 Task: Create a scrum project CodeWave. Add to scrum project CodeWave a team member softage.3@softage.net and assign as Project Lead. Add to scrum project CodeWave a team member softage.4@softage.net
Action: Mouse moved to (188, 54)
Screenshot: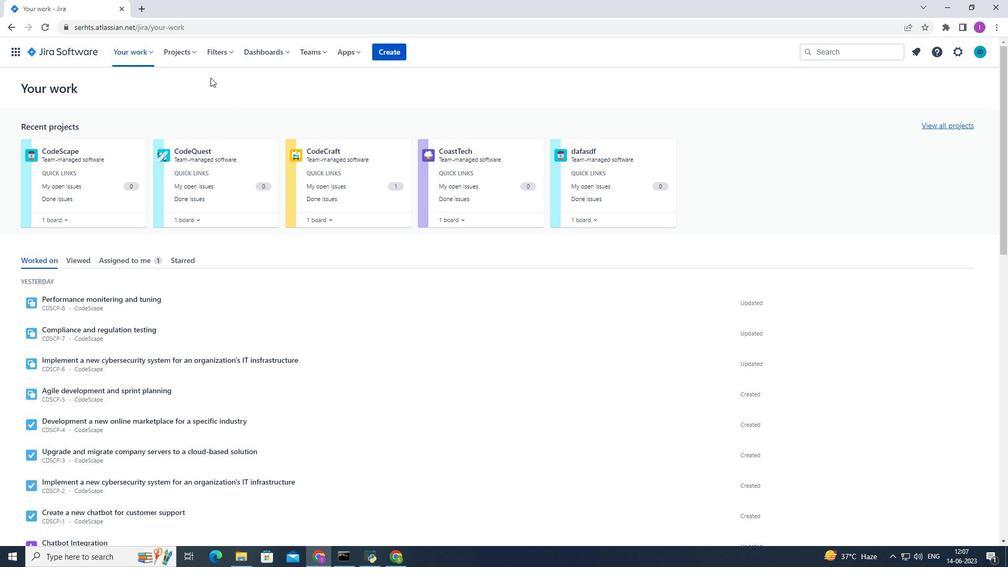 
Action: Mouse pressed left at (188, 54)
Screenshot: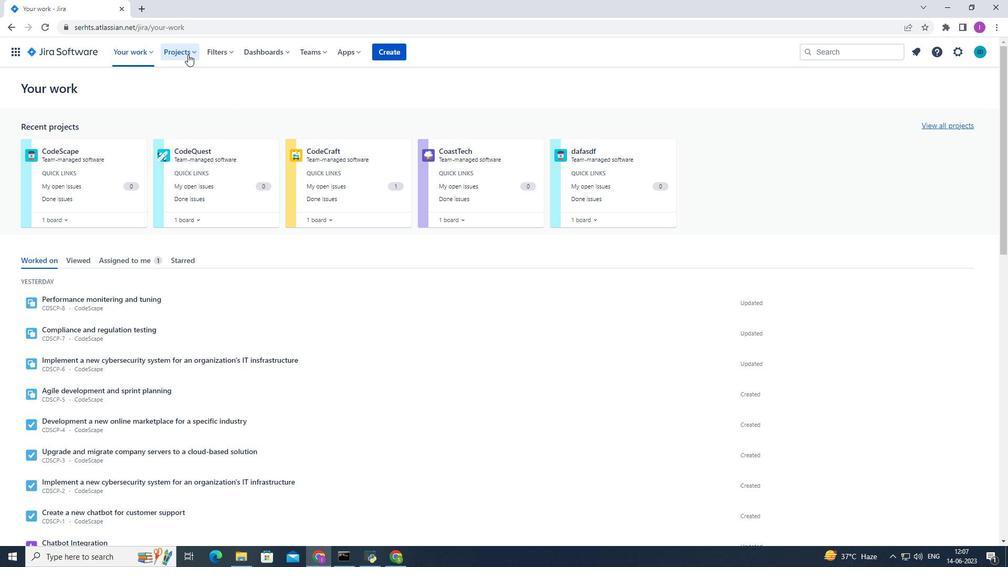 
Action: Mouse moved to (215, 263)
Screenshot: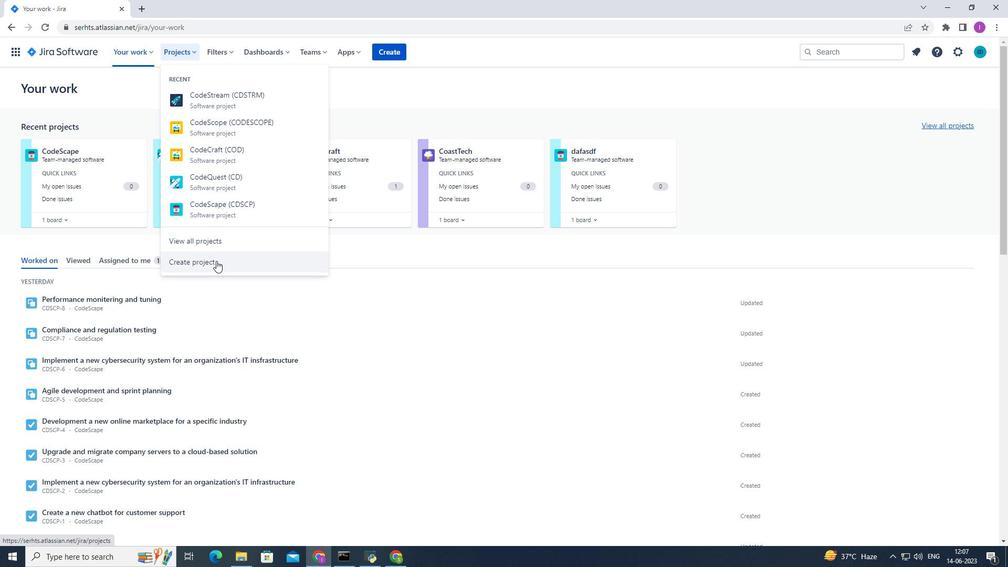 
Action: Mouse pressed left at (215, 263)
Screenshot: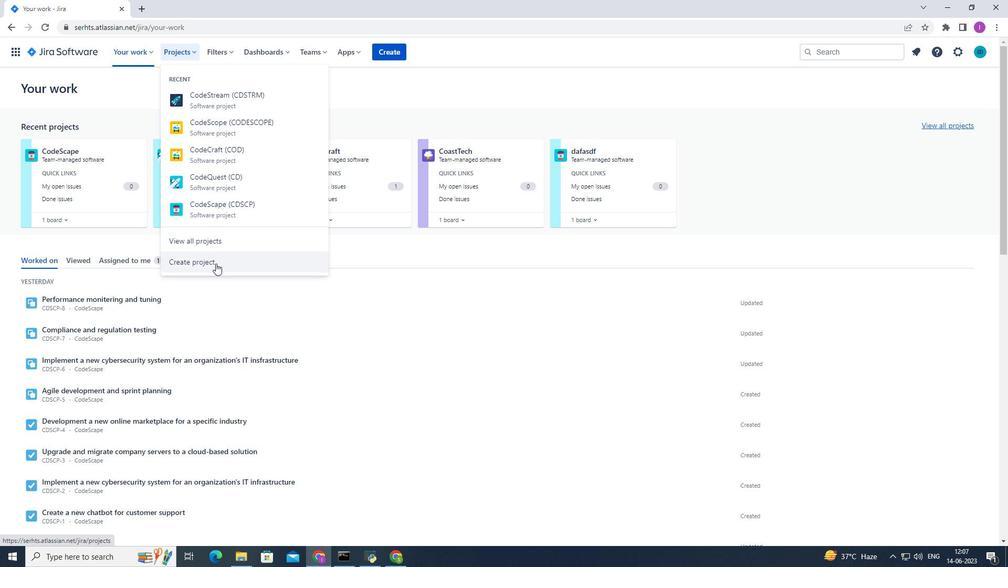 
Action: Mouse moved to (525, 272)
Screenshot: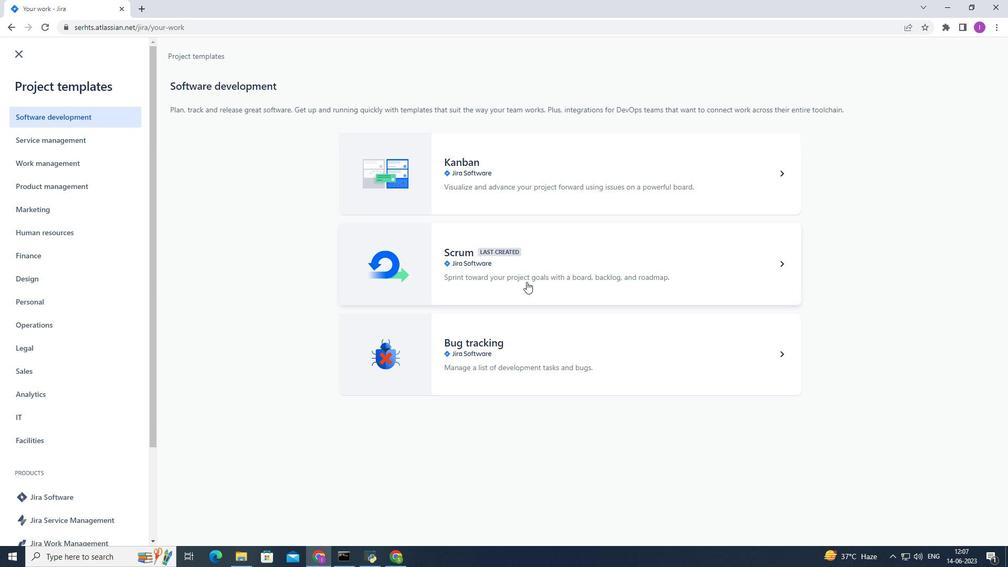 
Action: Mouse pressed left at (525, 272)
Screenshot: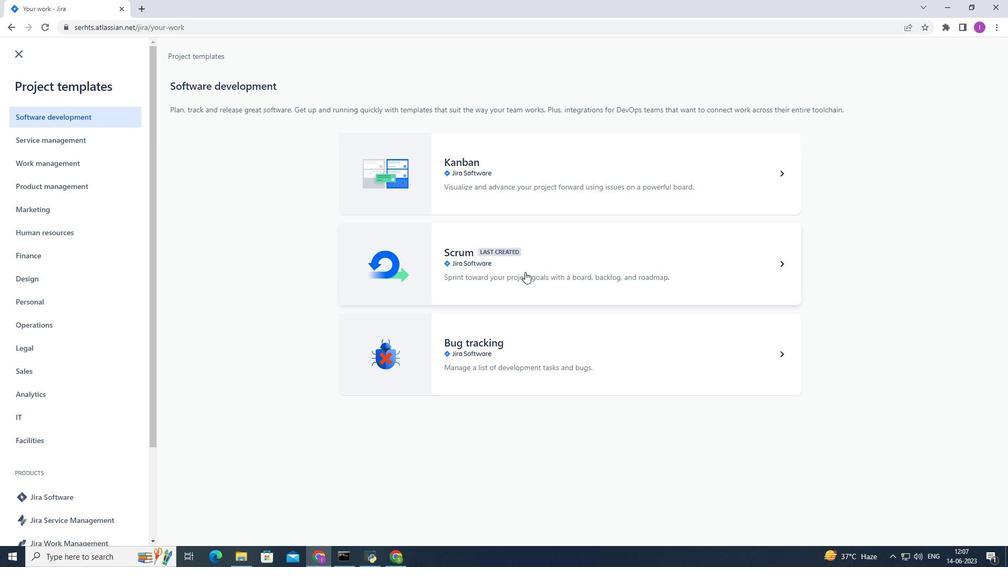 
Action: Mouse moved to (776, 524)
Screenshot: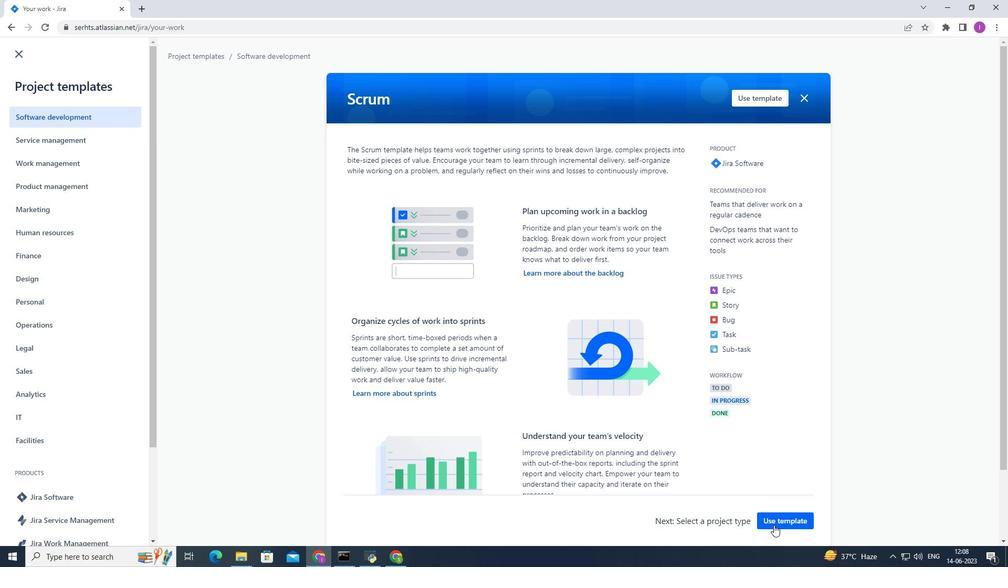 
Action: Mouse pressed left at (776, 524)
Screenshot: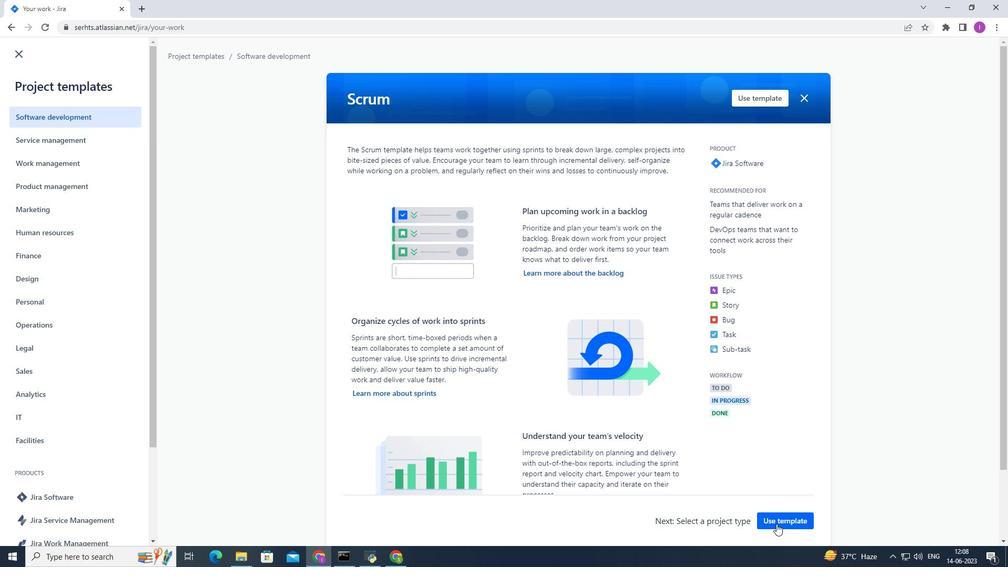 
Action: Mouse moved to (403, 515)
Screenshot: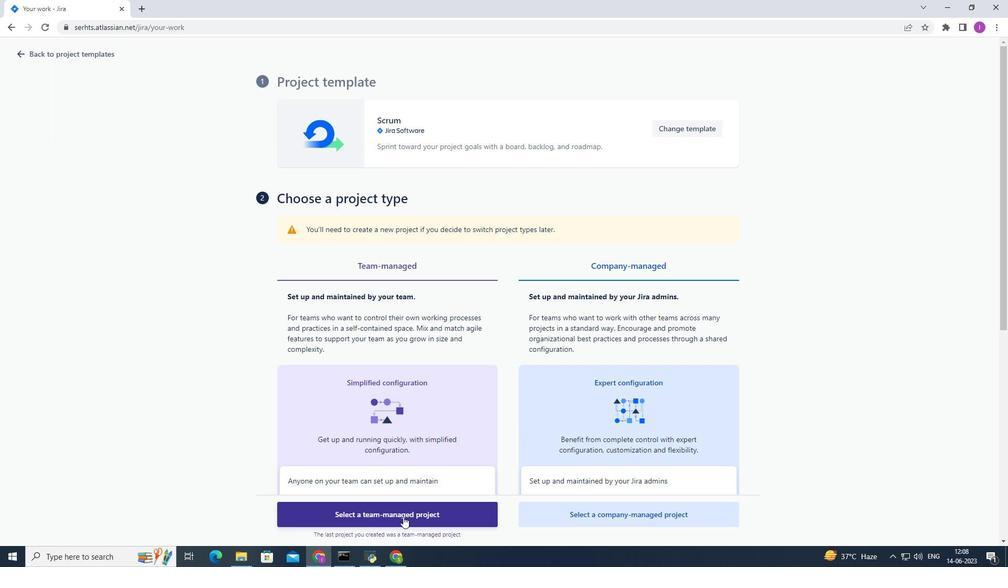 
Action: Mouse pressed left at (403, 515)
Screenshot: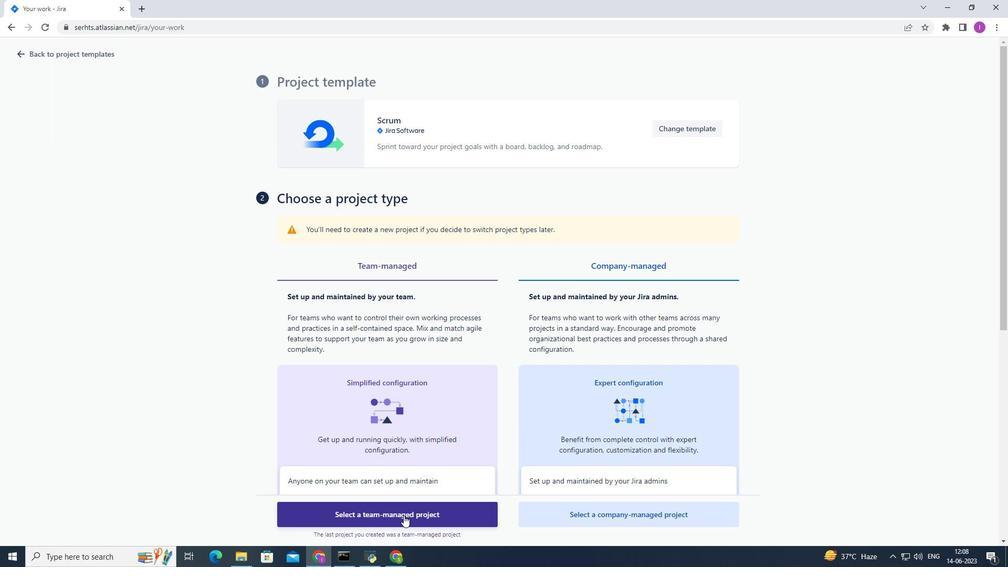 
Action: Mouse moved to (279, 246)
Screenshot: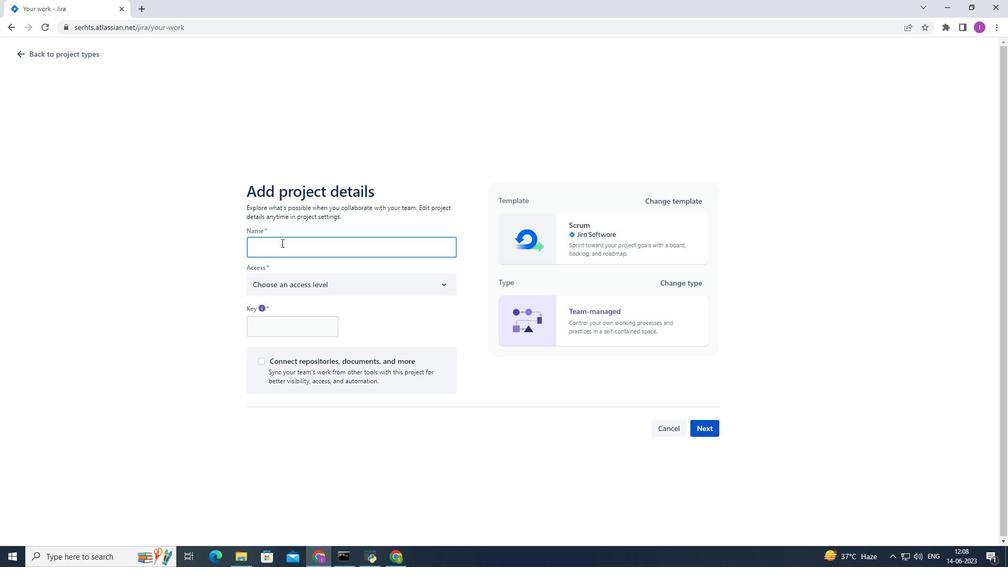 
Action: Mouse pressed left at (279, 246)
Screenshot: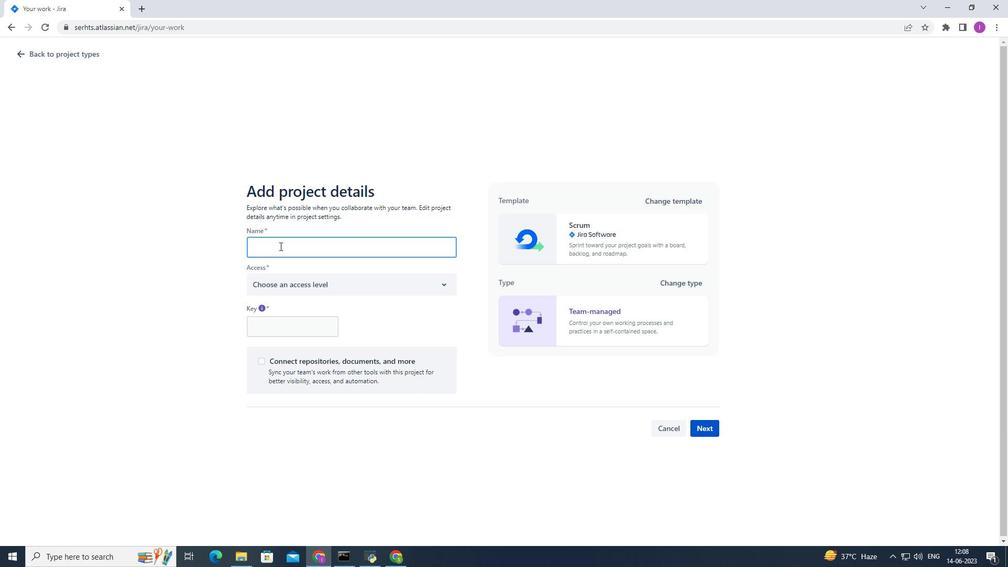 
Action: Mouse moved to (331, 239)
Screenshot: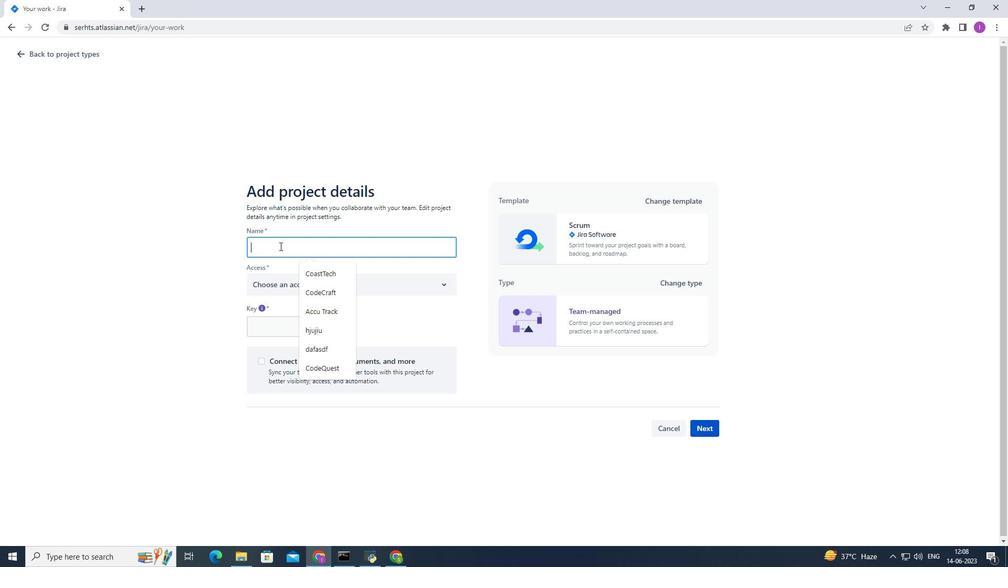 
Action: Key pressed <Key.shift>Codewa<Key.backspace><Key.backspace><Key.shift>Wave
Screenshot: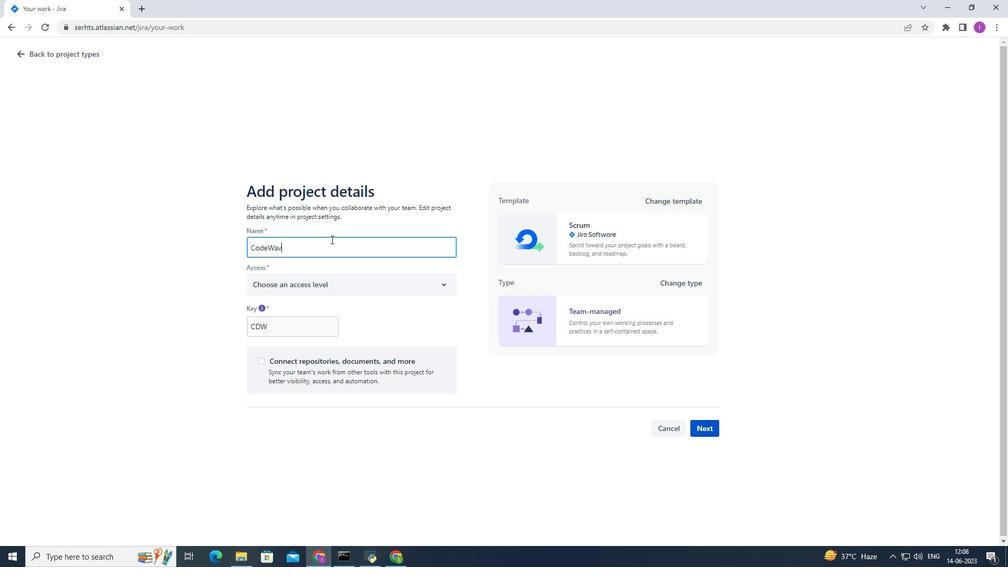 
Action: Mouse moved to (441, 283)
Screenshot: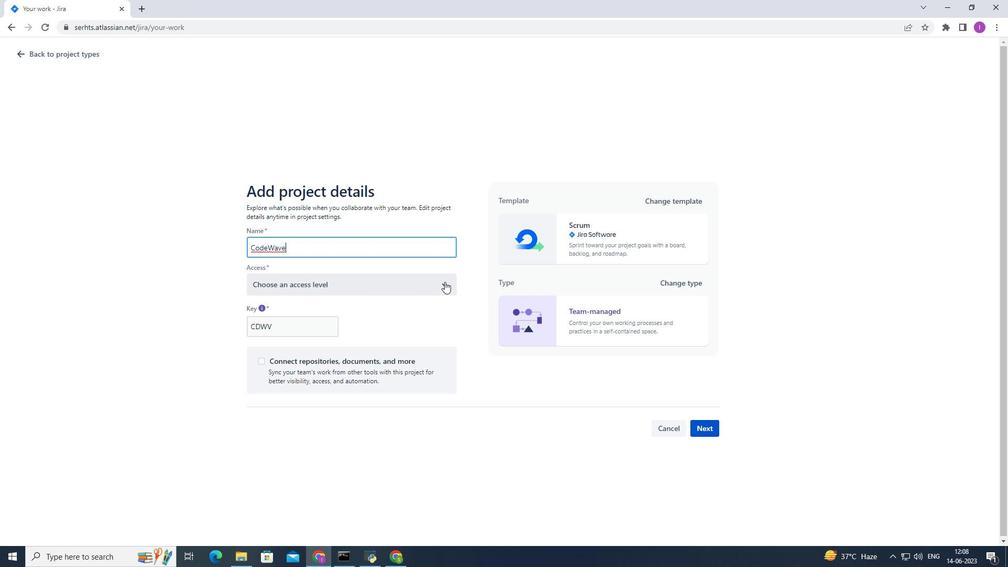 
Action: Mouse pressed left at (441, 283)
Screenshot: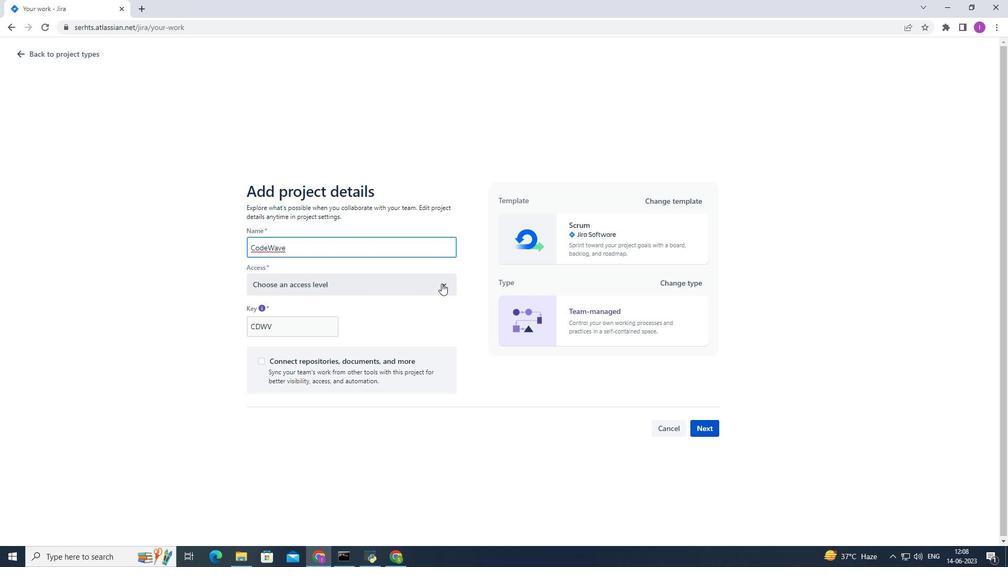 
Action: Mouse moved to (351, 313)
Screenshot: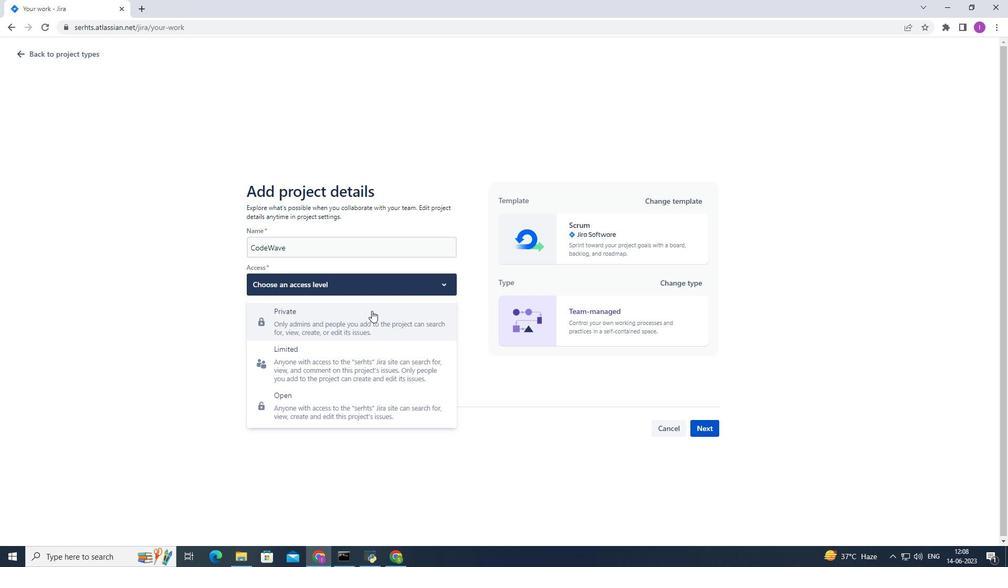 
Action: Mouse pressed left at (351, 313)
Screenshot: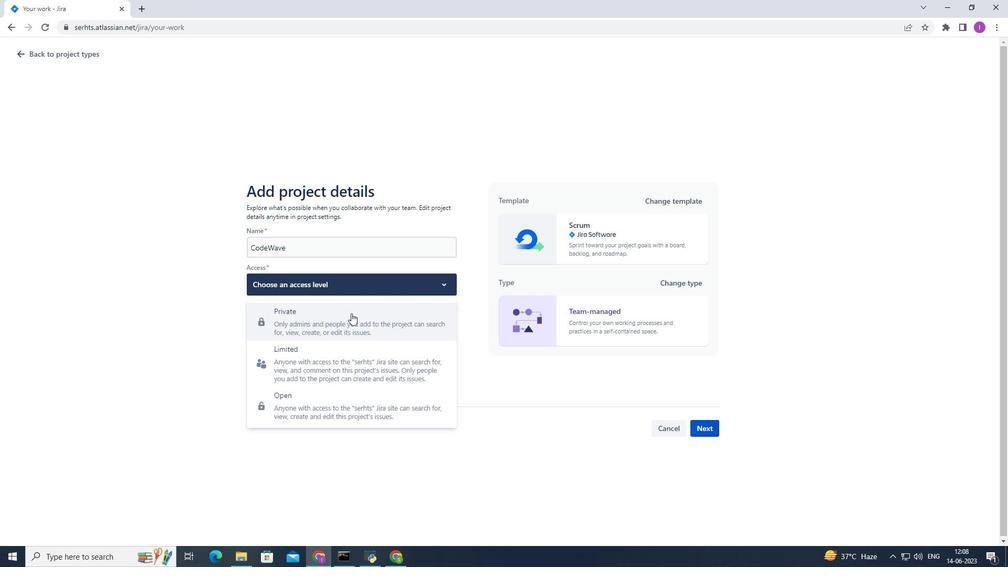 
Action: Mouse moved to (711, 429)
Screenshot: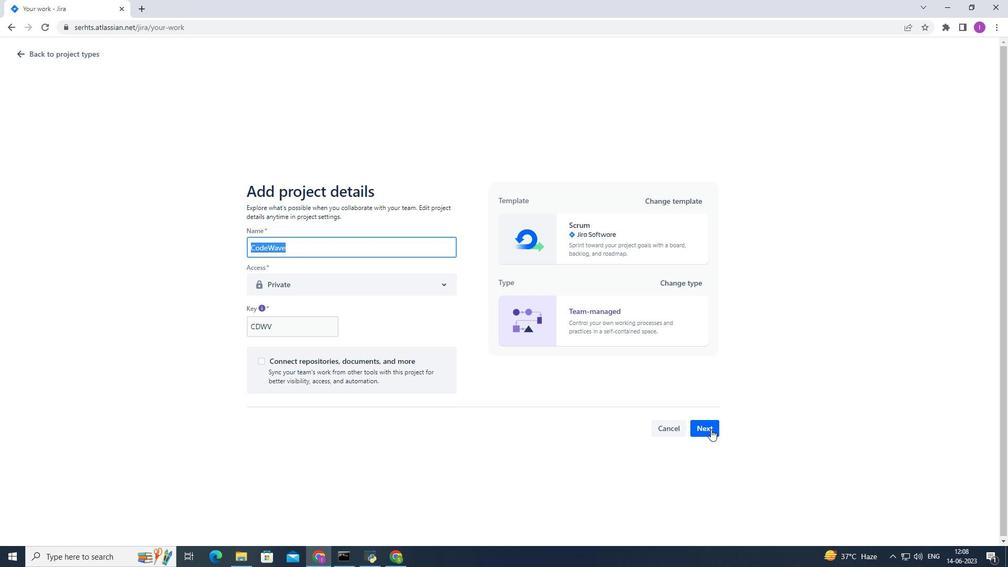 
Action: Mouse pressed left at (711, 429)
Screenshot: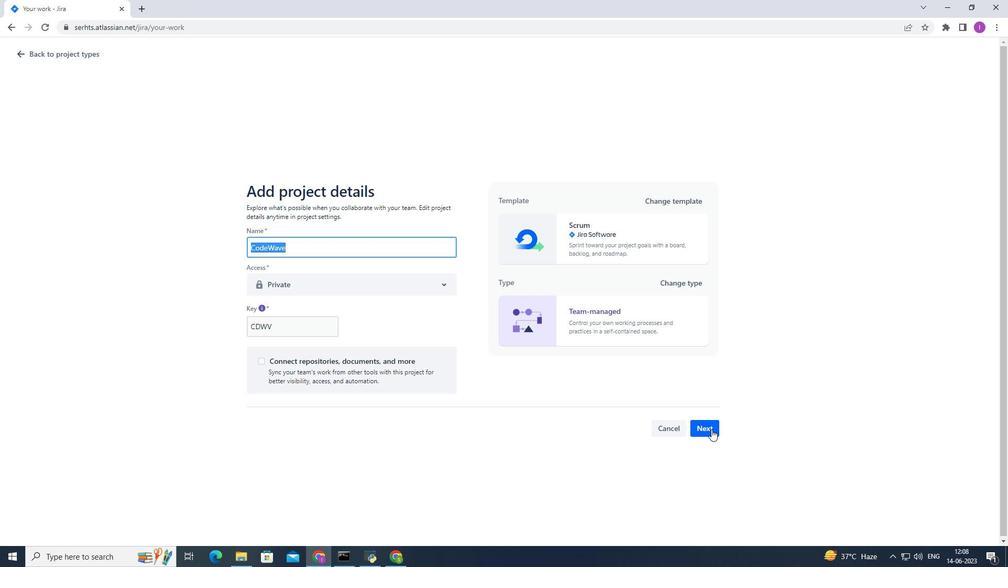 
Action: Mouse moved to (629, 351)
Screenshot: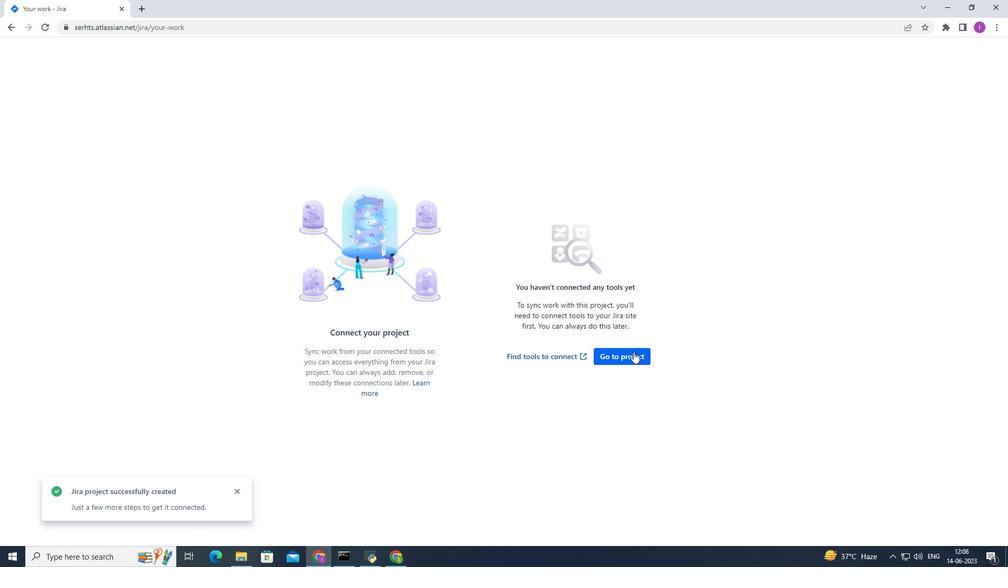 
Action: Mouse pressed left at (629, 351)
Screenshot: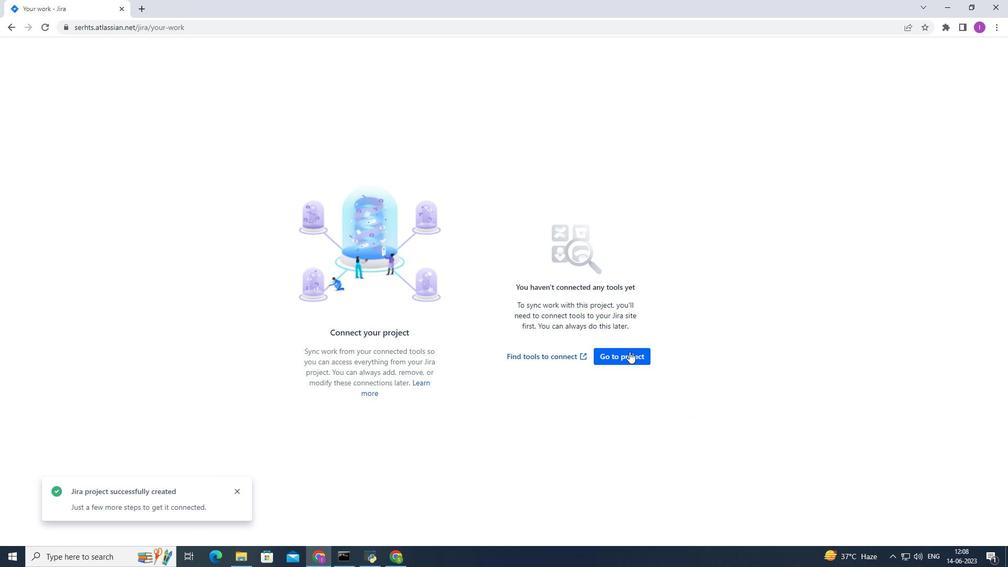 
Action: Mouse moved to (247, 138)
Screenshot: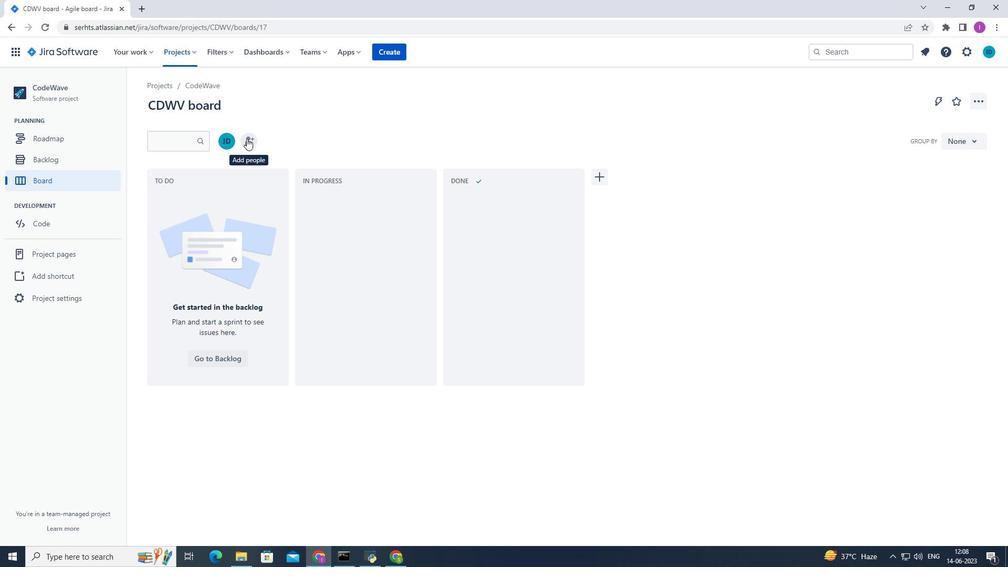 
Action: Mouse pressed left at (247, 138)
Screenshot: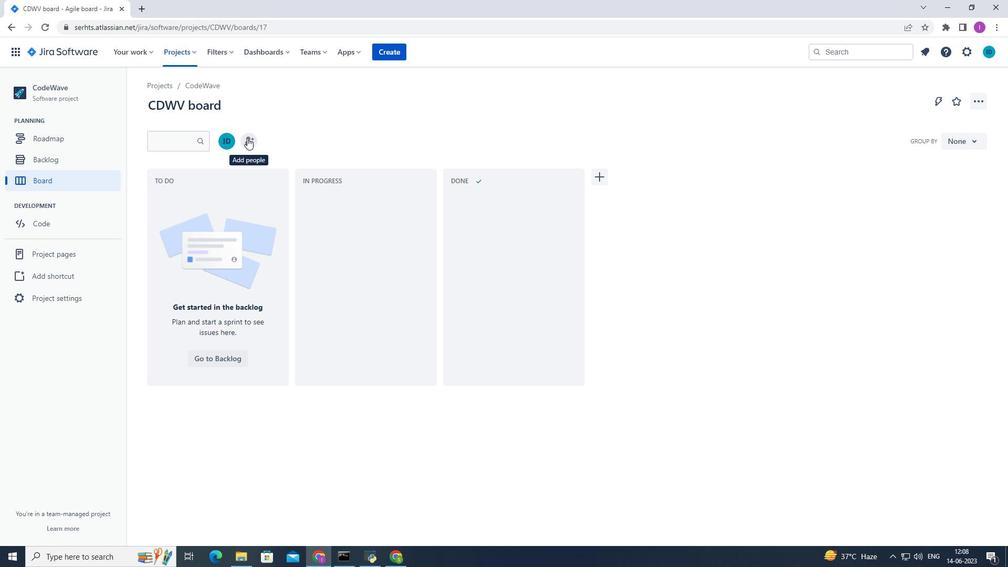 
Action: Mouse moved to (476, 137)
Screenshot: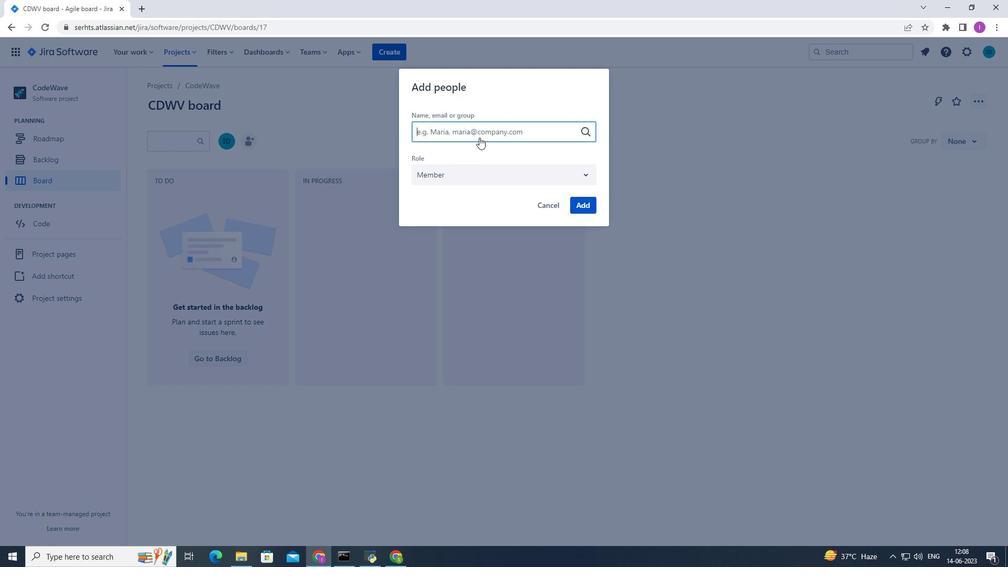 
Action: Key pressed soft
Screenshot: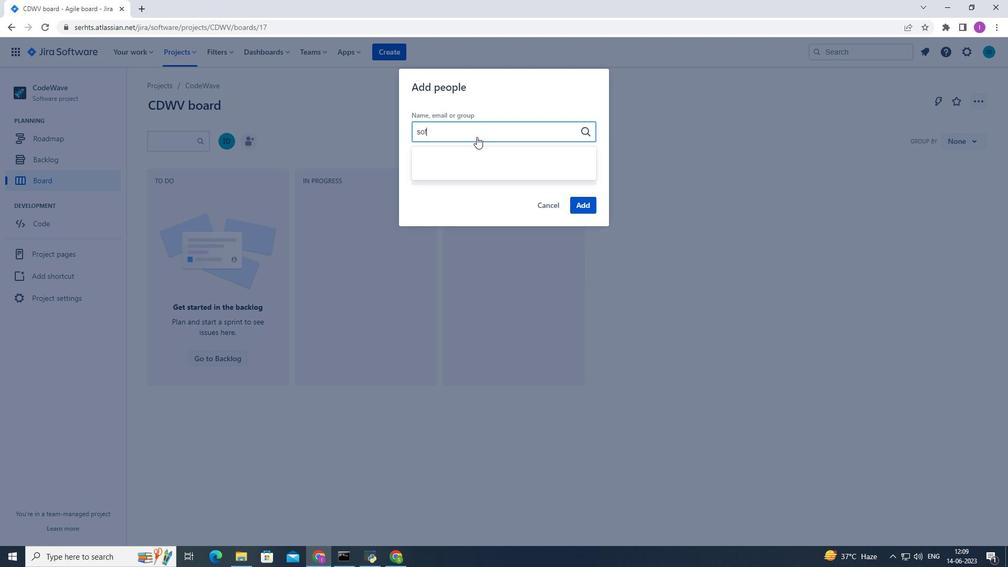 
Action: Mouse moved to (458, 248)
Screenshot: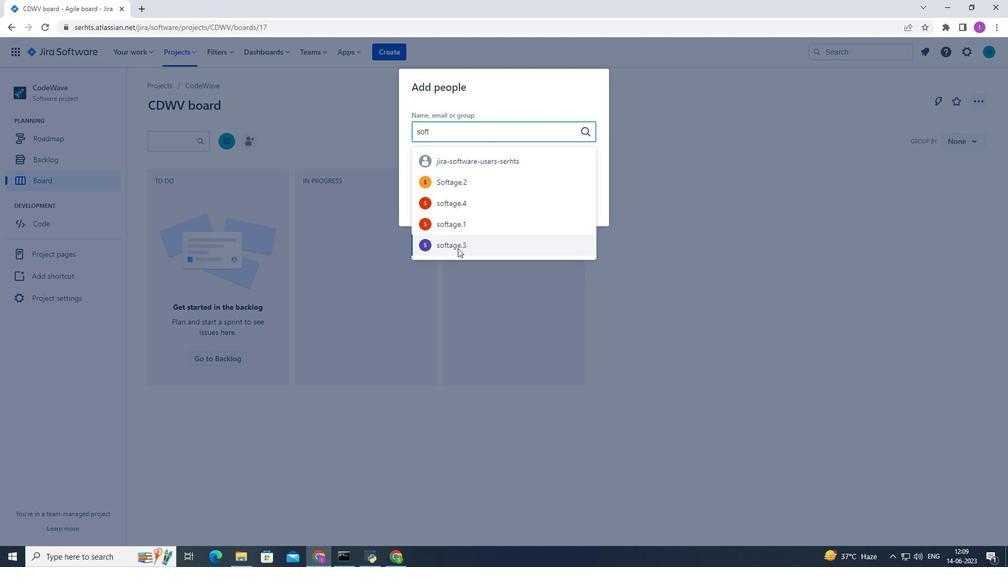 
Action: Mouse pressed left at (458, 248)
Screenshot: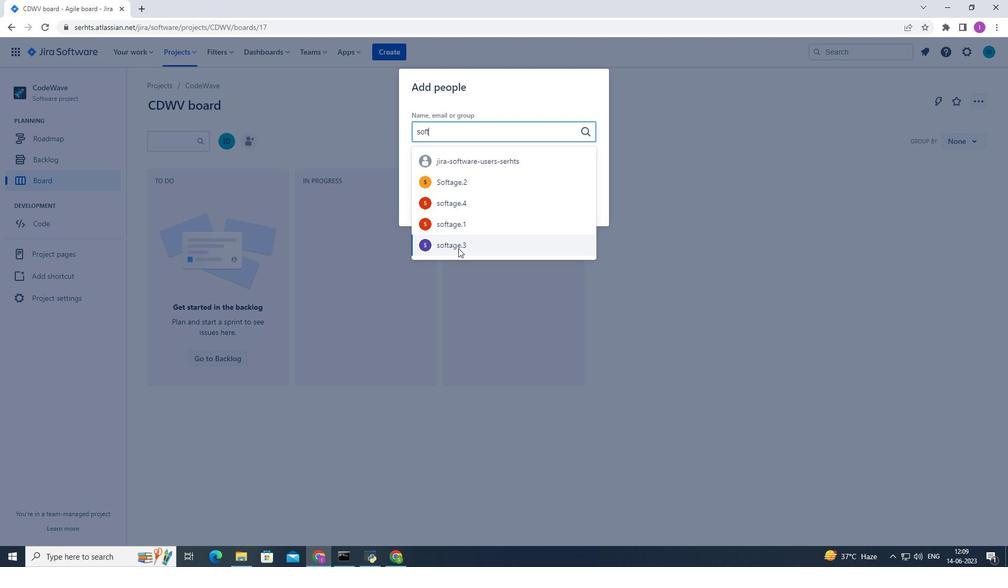 
Action: Mouse moved to (580, 203)
Screenshot: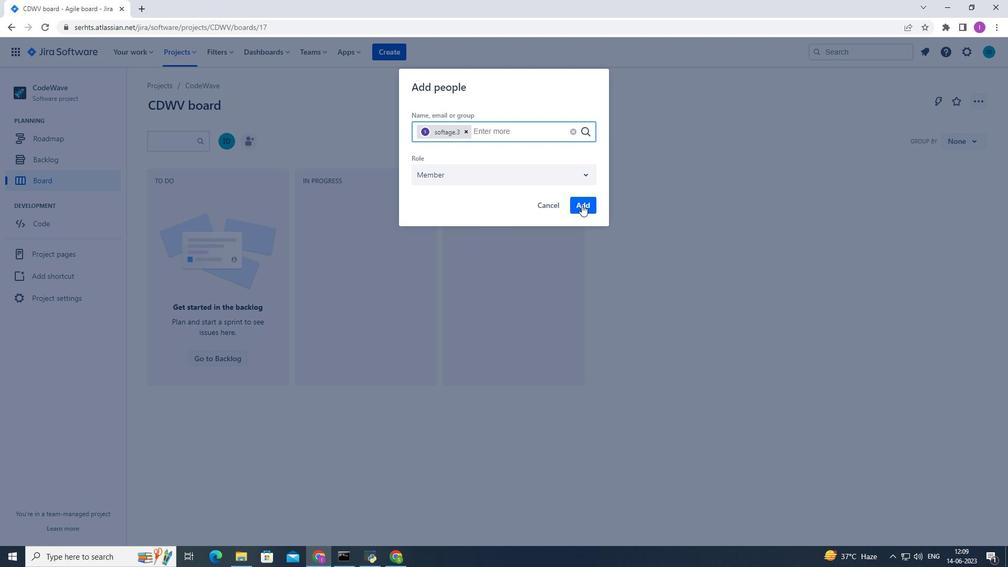 
Action: Mouse pressed left at (580, 203)
Screenshot: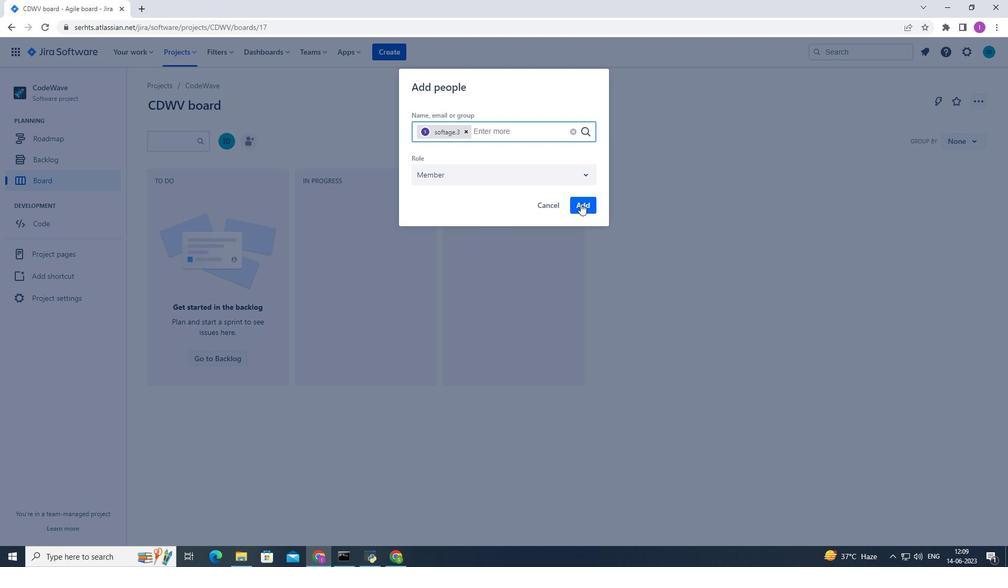 
Action: Mouse moved to (66, 297)
Screenshot: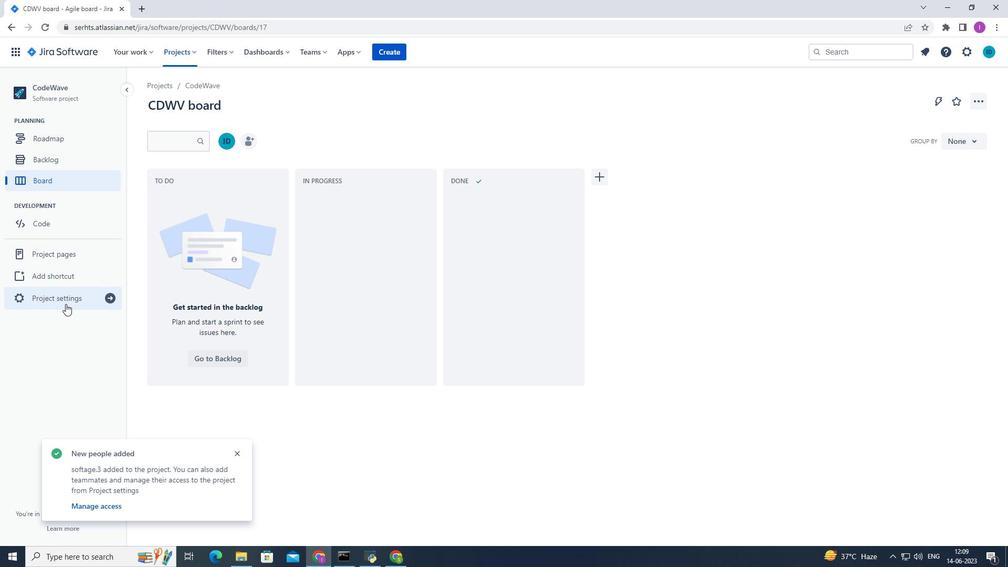 
Action: Mouse pressed left at (66, 297)
Screenshot: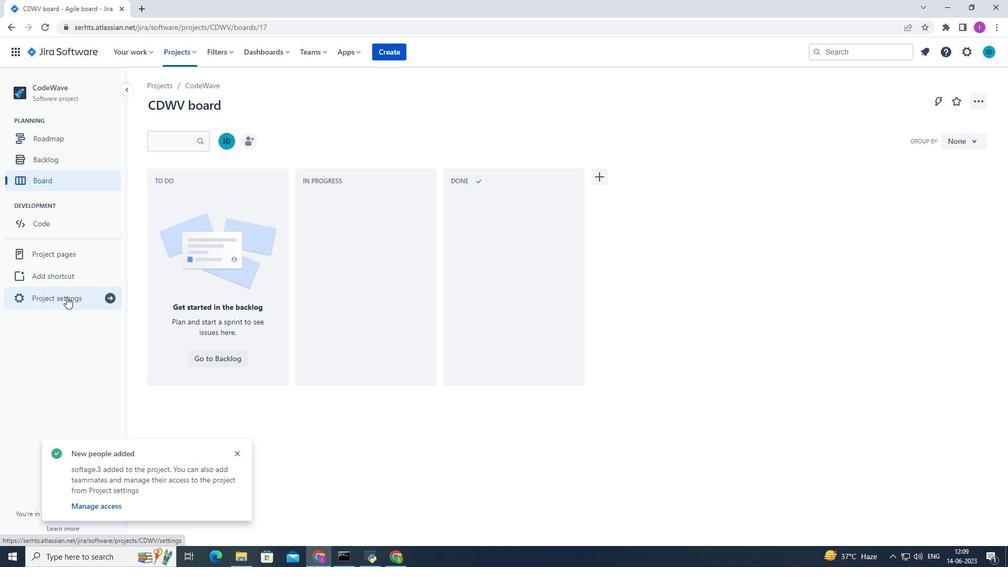 
Action: Mouse moved to (577, 377)
Screenshot: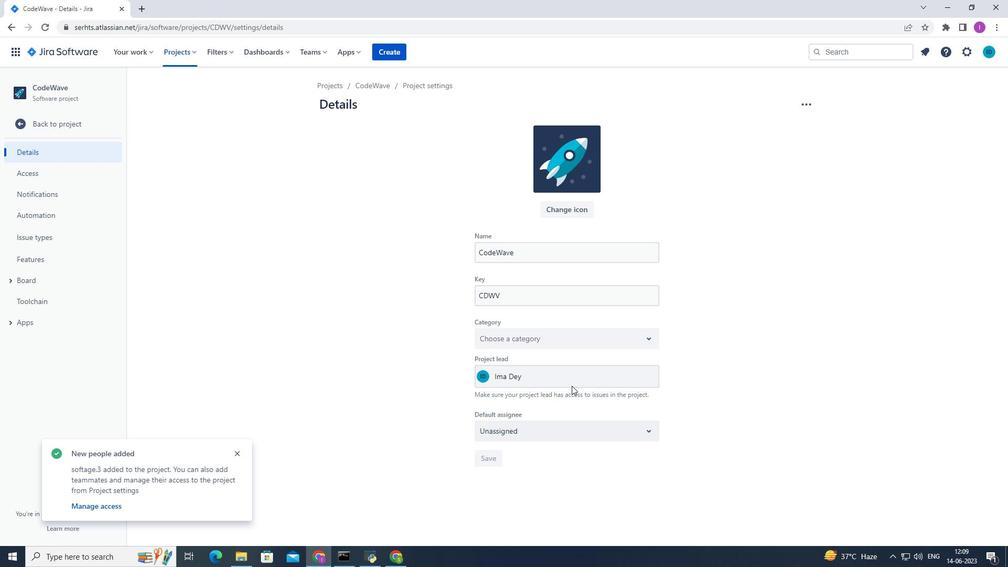 
Action: Mouse pressed left at (577, 377)
Screenshot: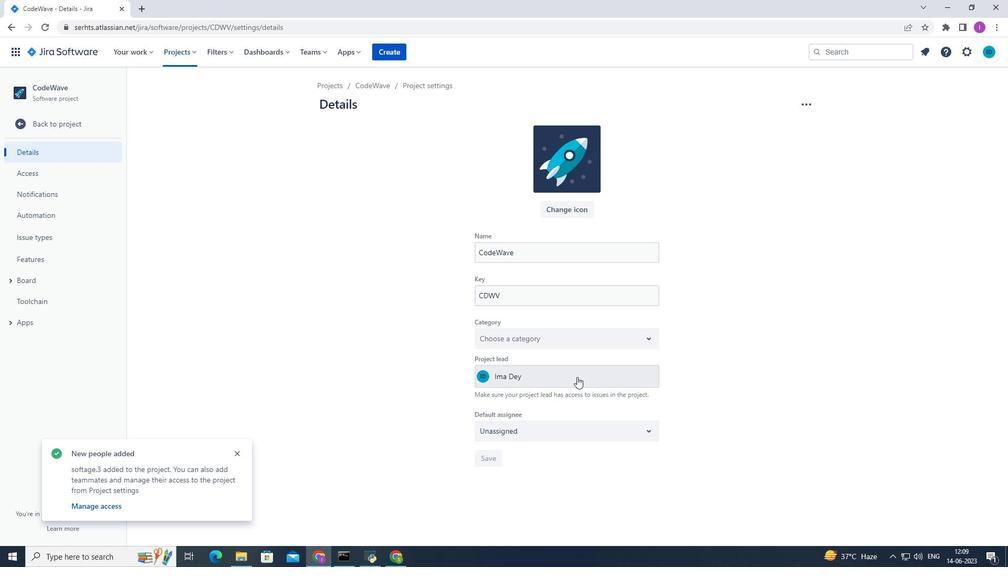 
Action: Mouse moved to (541, 482)
Screenshot: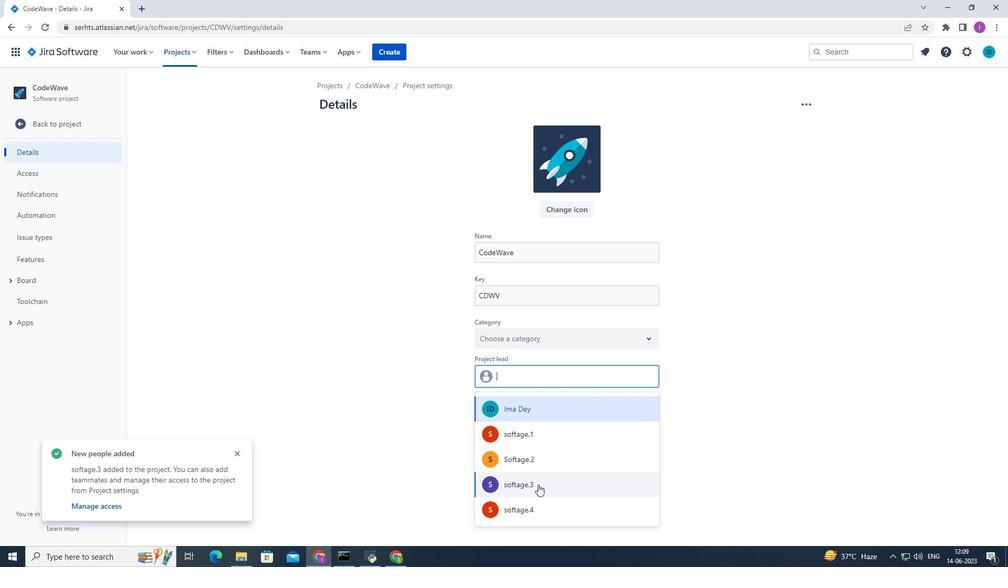 
Action: Mouse pressed left at (541, 482)
Screenshot: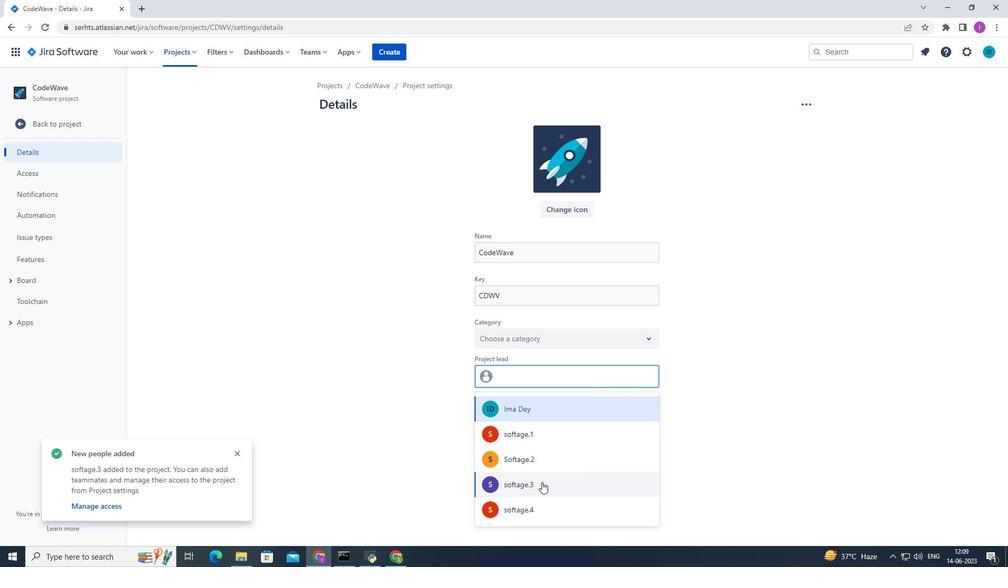 
Action: Mouse moved to (481, 458)
Screenshot: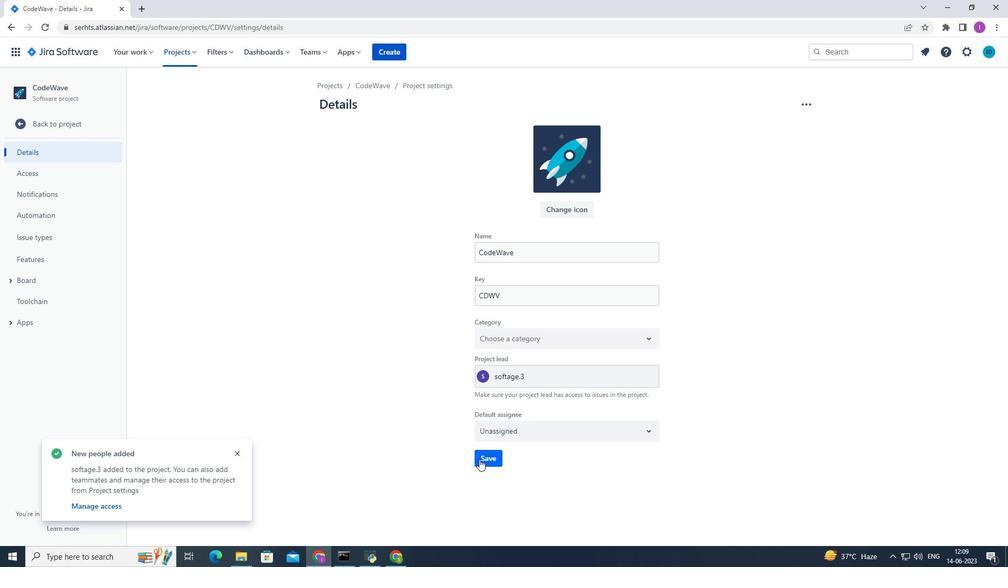 
Action: Mouse pressed left at (481, 458)
Screenshot: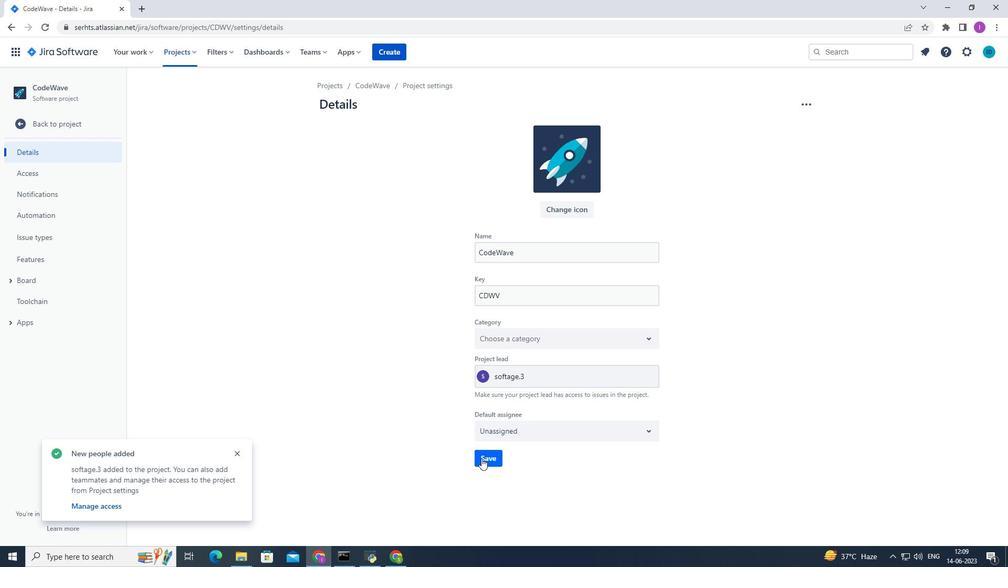 
Action: Mouse moved to (55, 122)
Screenshot: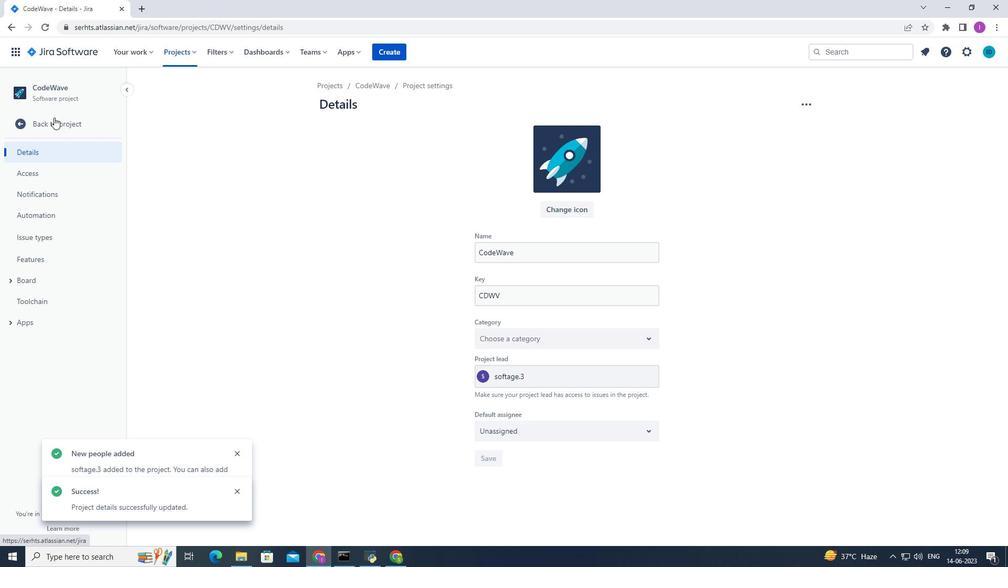 
Action: Mouse pressed left at (55, 122)
Screenshot: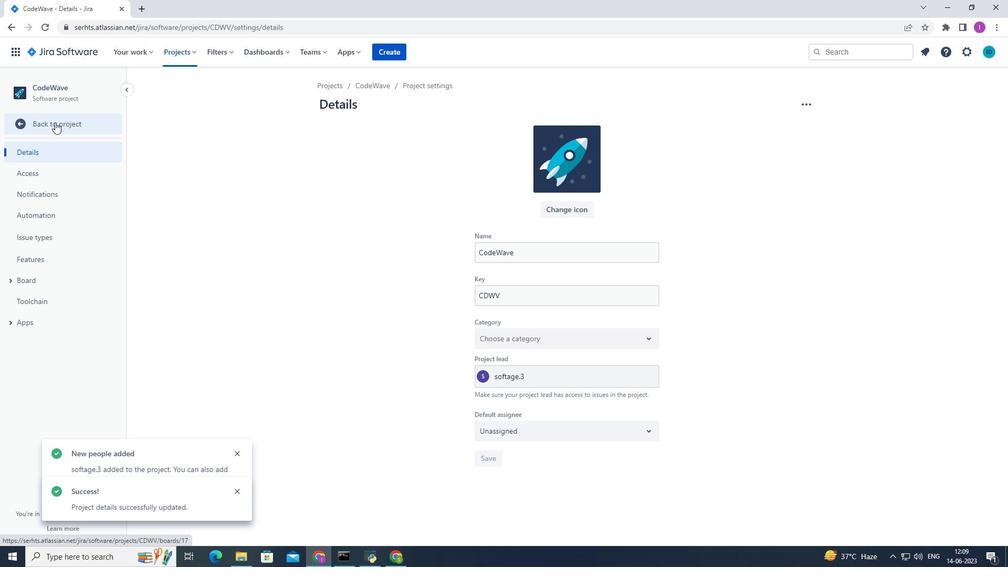 
Action: Mouse moved to (246, 138)
Screenshot: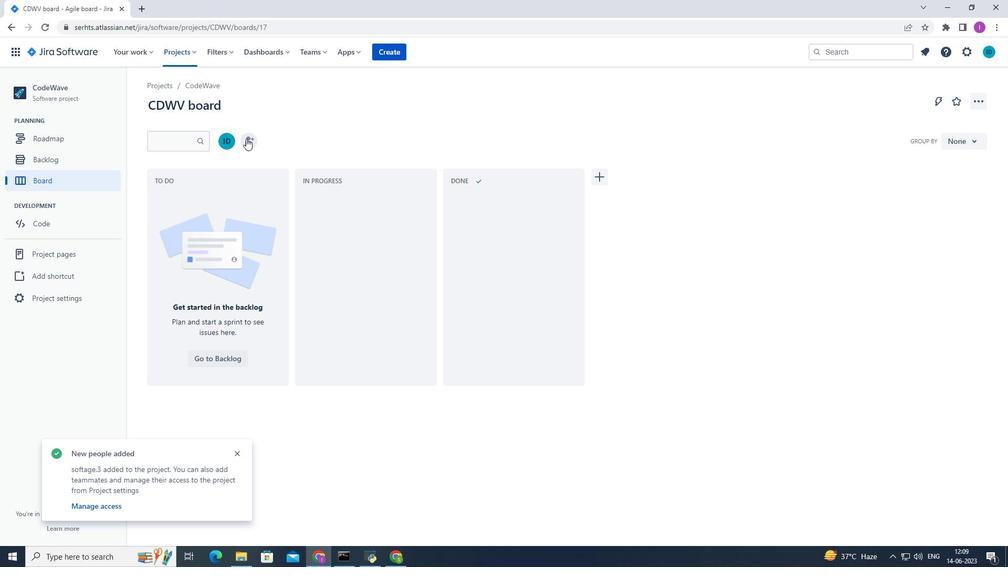 
Action: Mouse pressed left at (246, 138)
Screenshot: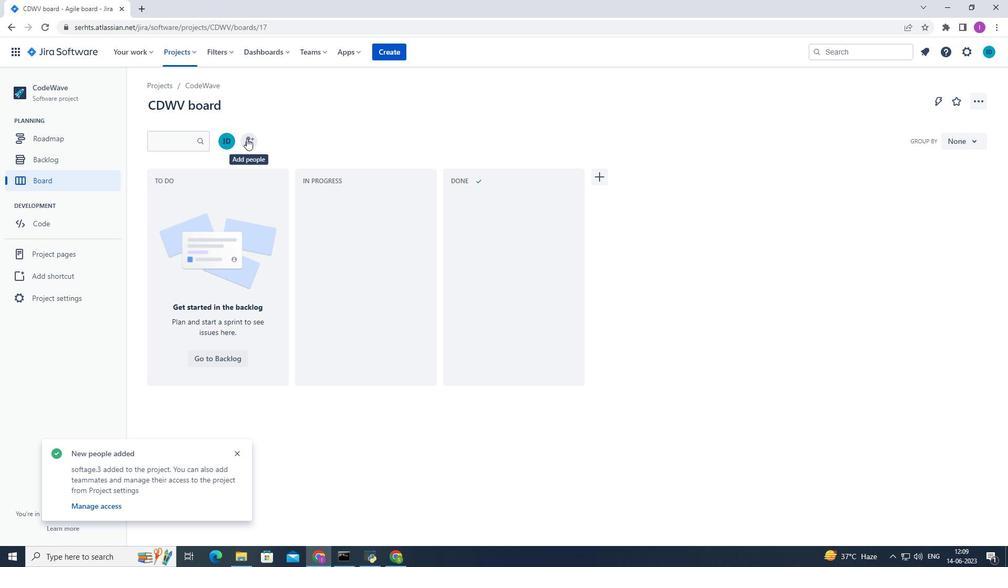 
Action: Mouse moved to (466, 129)
Screenshot: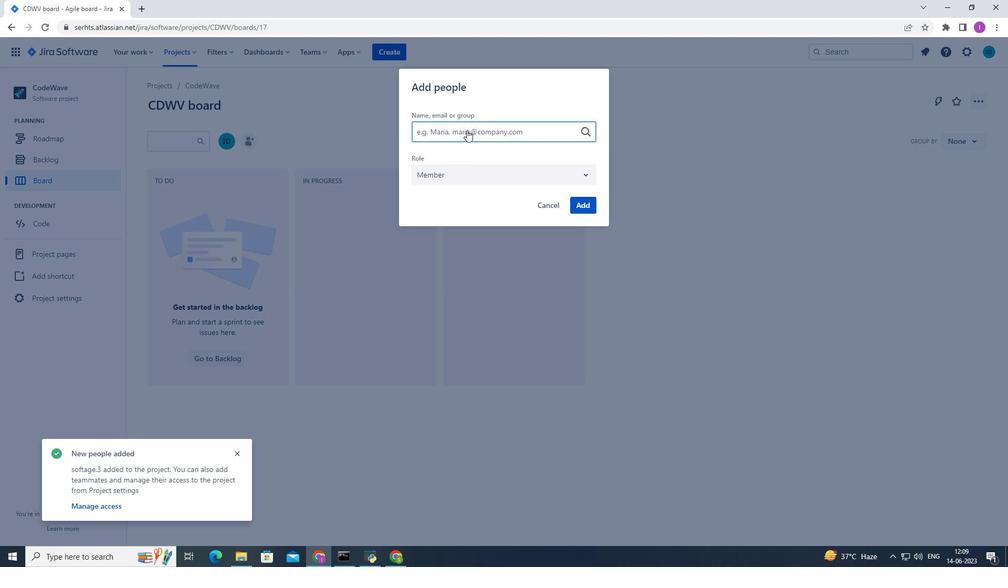 
Action: Mouse pressed left at (466, 129)
Screenshot: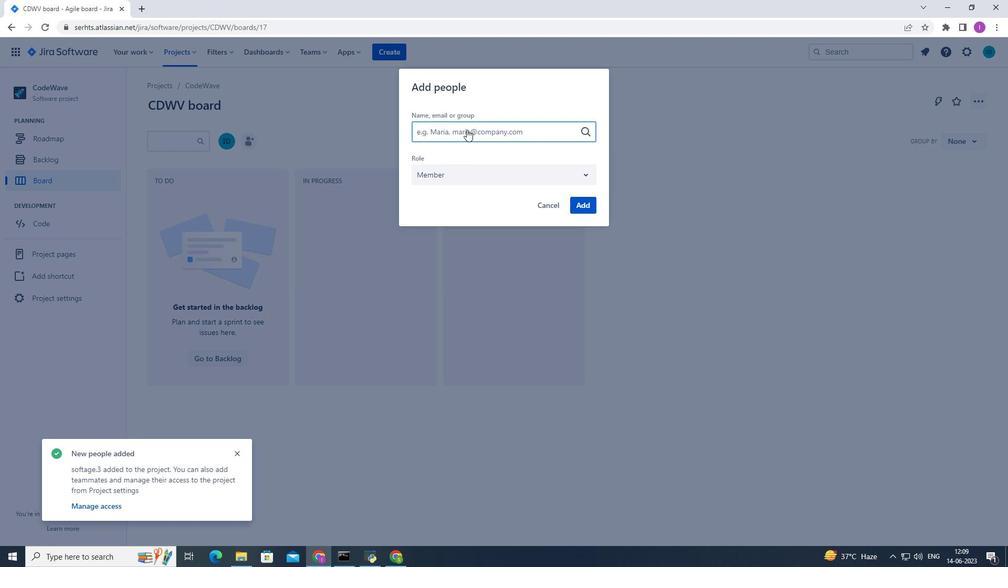 
Action: Mouse moved to (492, 131)
Screenshot: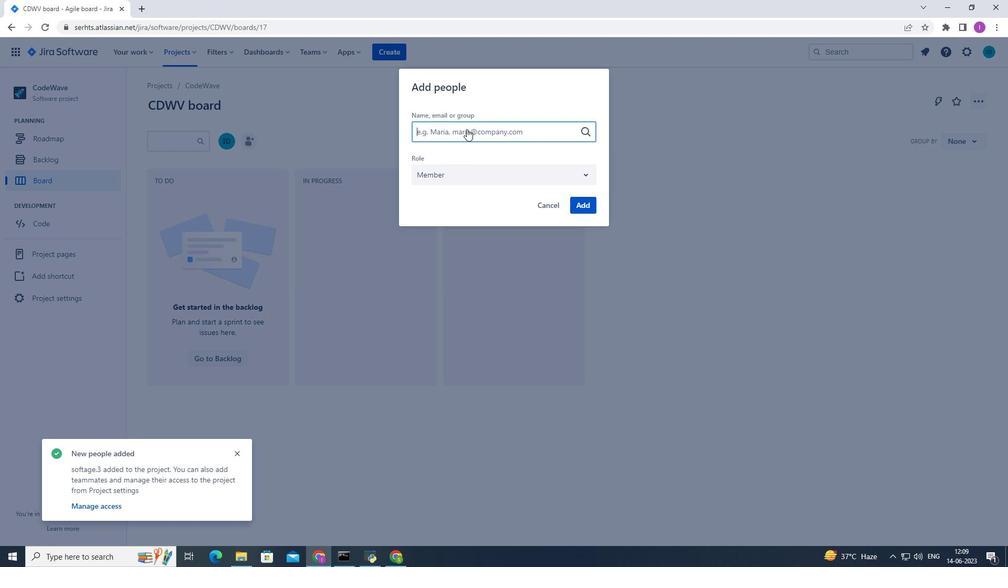 
Action: Key pressed softage
Screenshot: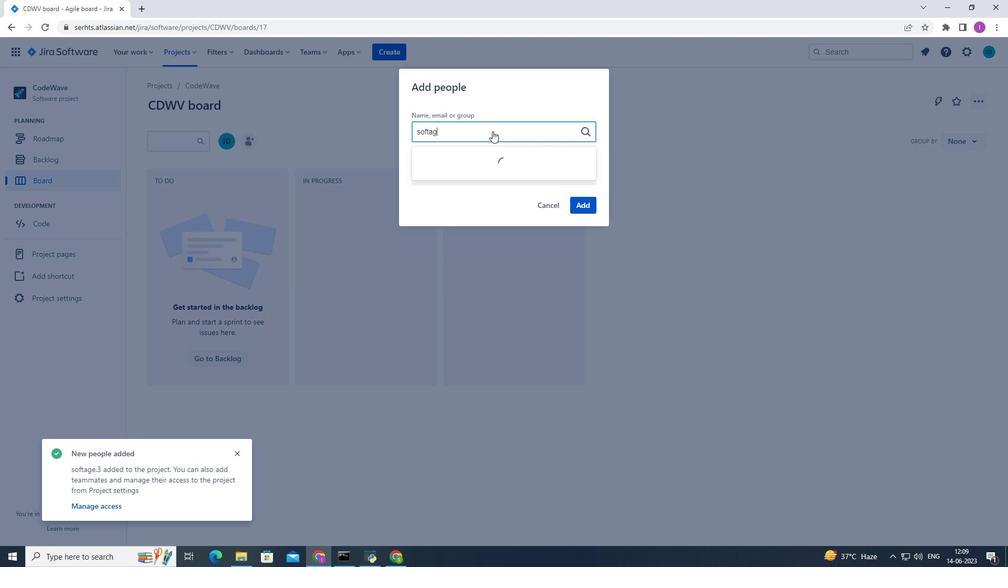 
Action: Mouse moved to (463, 223)
Screenshot: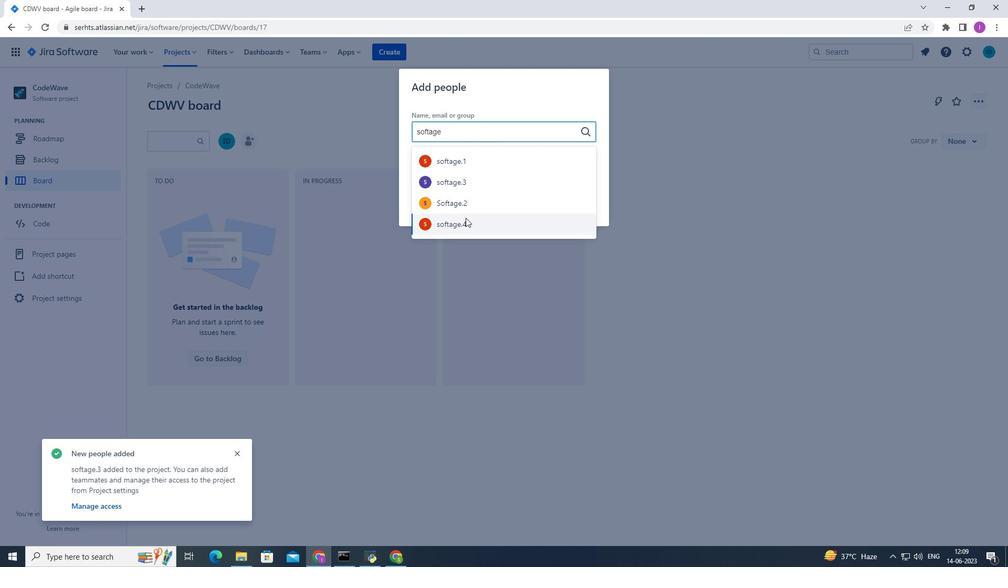 
Action: Mouse pressed left at (463, 223)
Screenshot: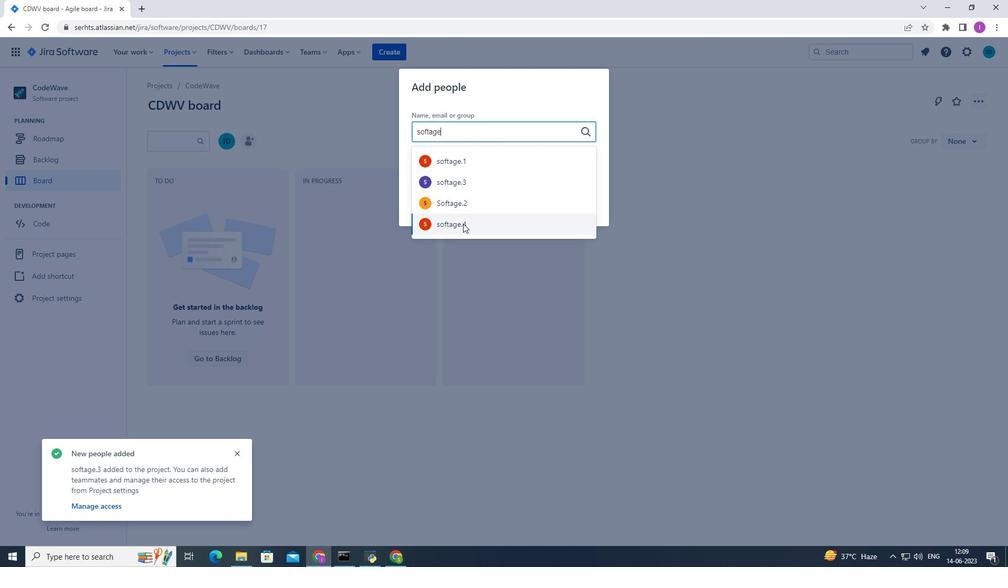 
Action: Mouse moved to (586, 204)
Screenshot: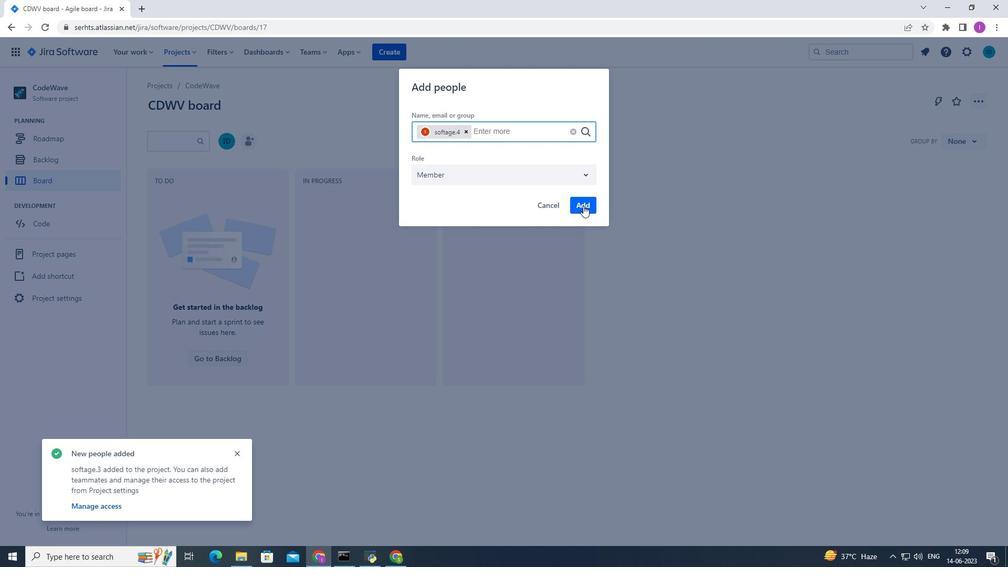 
Action: Mouse pressed left at (586, 204)
Screenshot: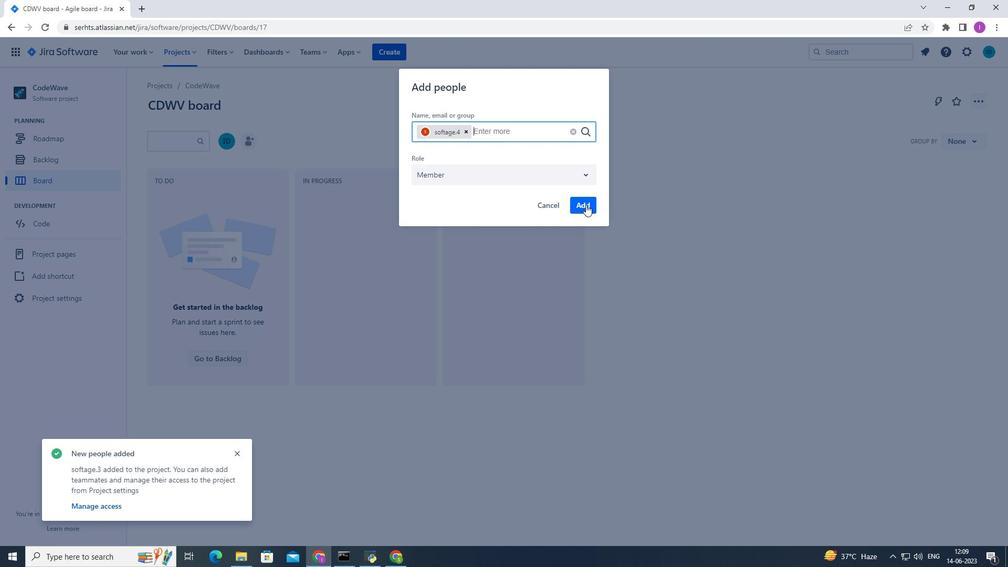
Action: Mouse moved to (265, 339)
Screenshot: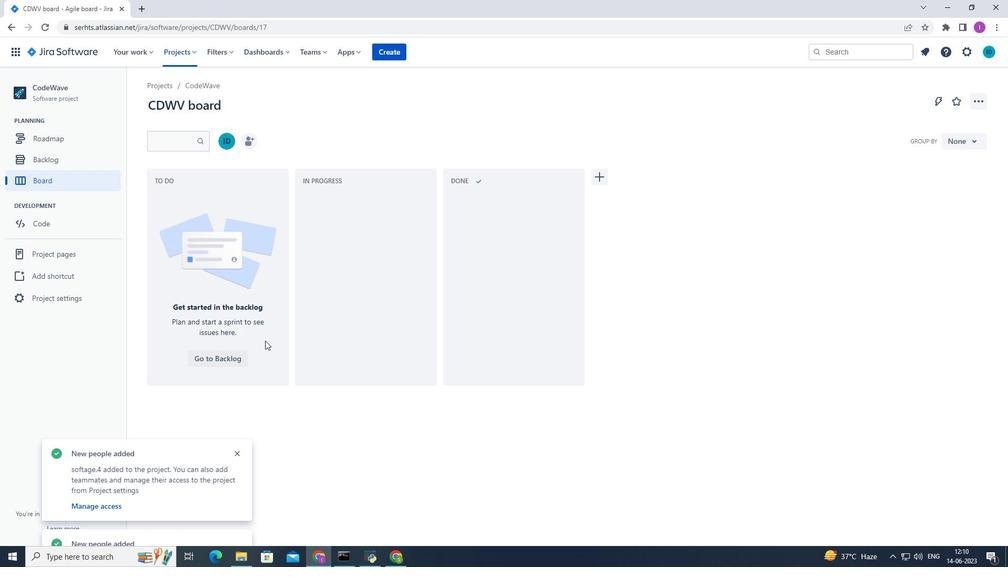 
